 Task: Send all pending emails in Microsoft Outlook.
Action: Mouse moved to (15, 79)
Screenshot: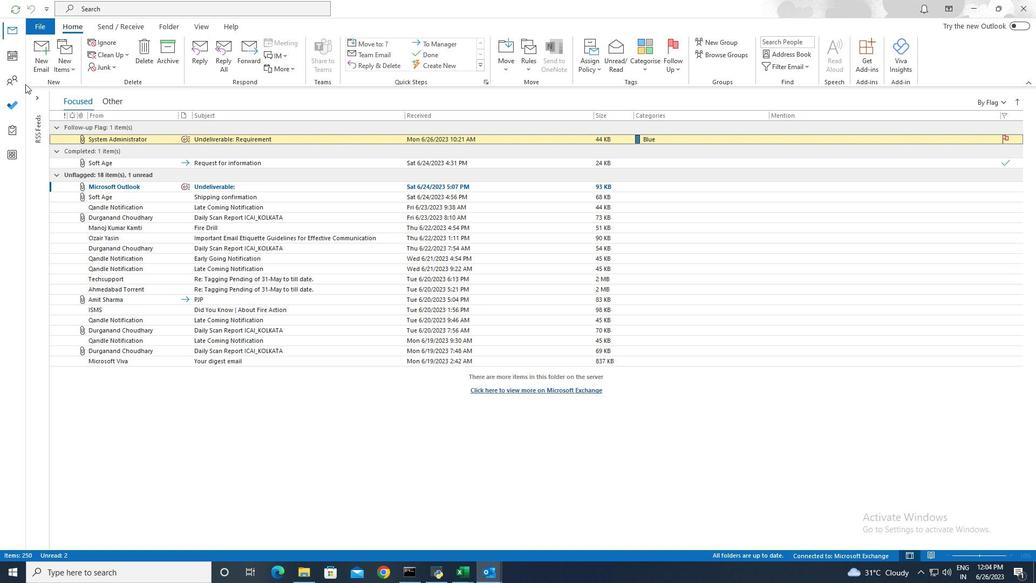 
Action: Mouse pressed left at (15, 79)
Screenshot: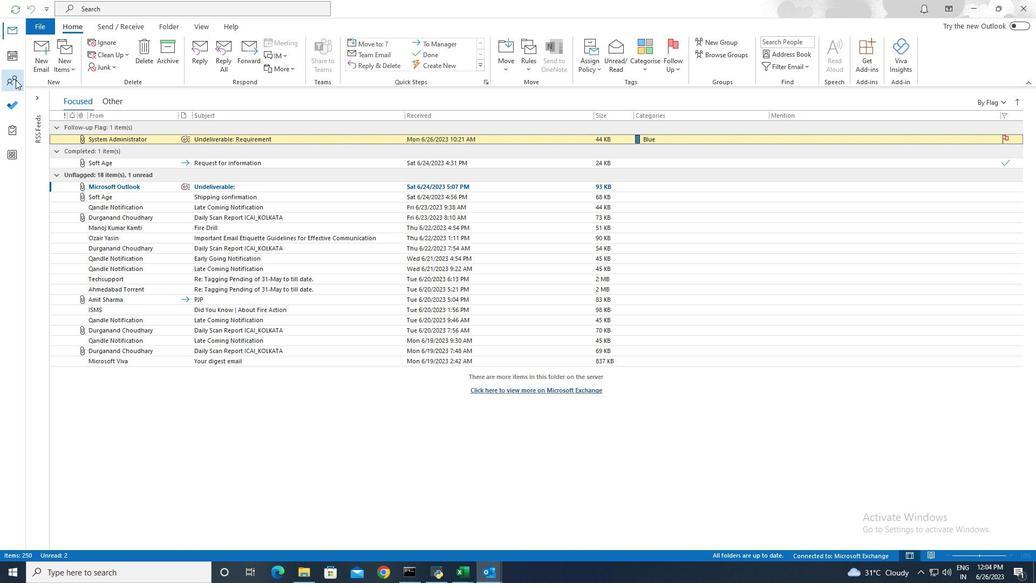 
Action: Mouse moved to (138, 27)
Screenshot: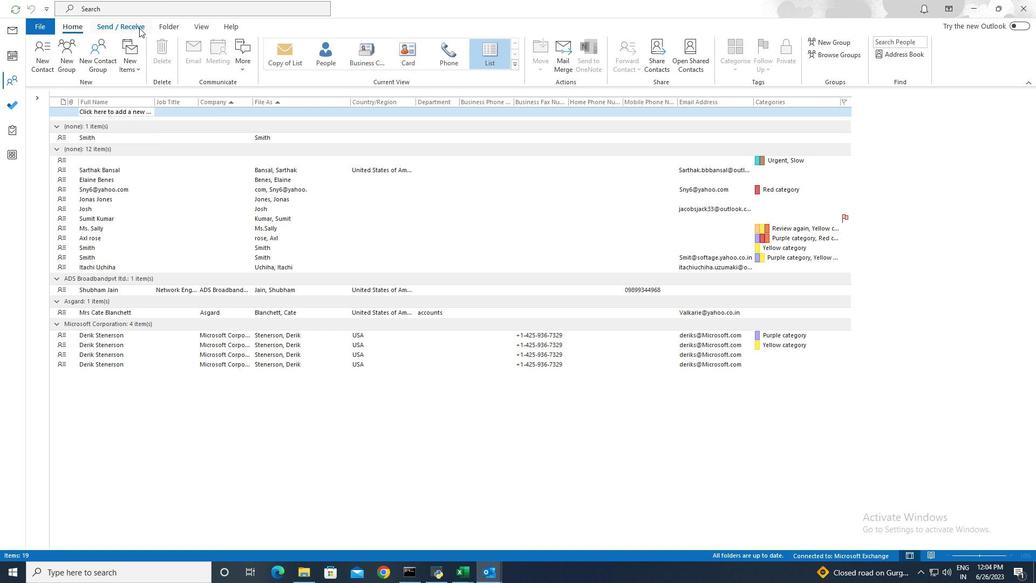 
Action: Mouse pressed left at (138, 27)
Screenshot: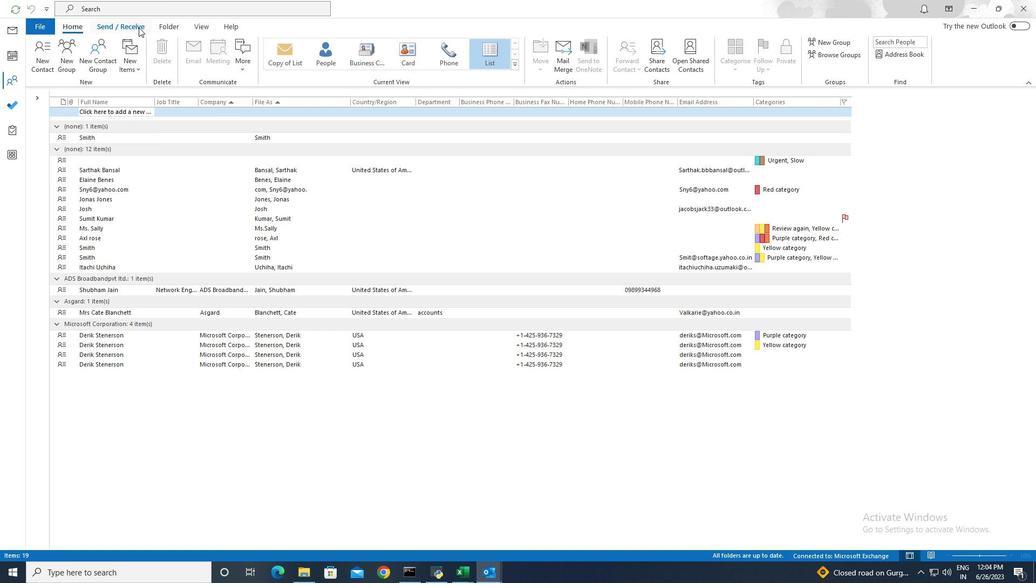 
Action: Mouse moved to (107, 55)
Screenshot: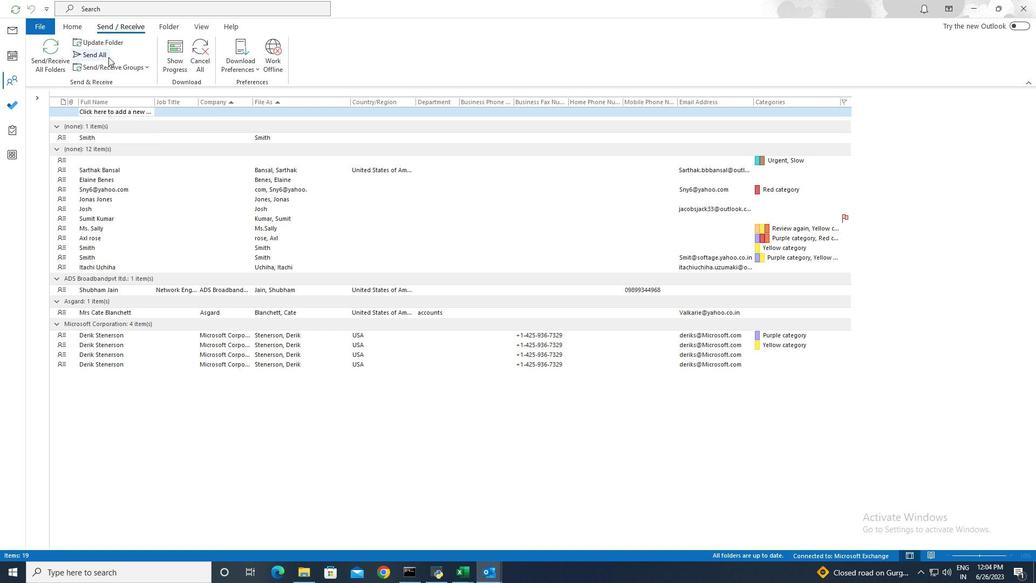 
Action: Mouse pressed left at (107, 55)
Screenshot: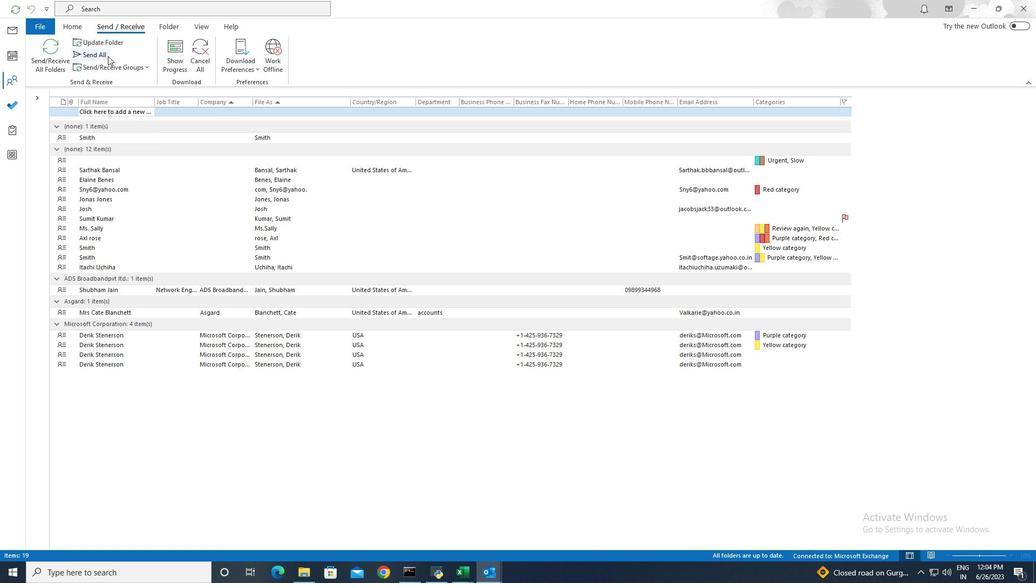 
